 Task: Change the video mode to Bob.
Action: Mouse moved to (114, 14)
Screenshot: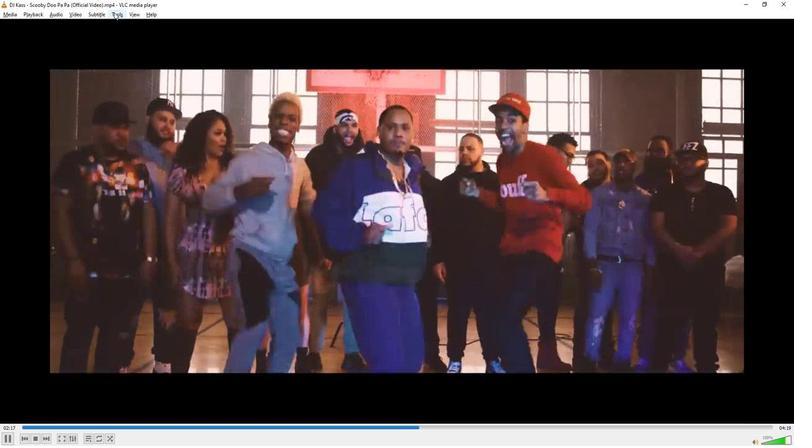 
Action: Mouse pressed left at (114, 14)
Screenshot: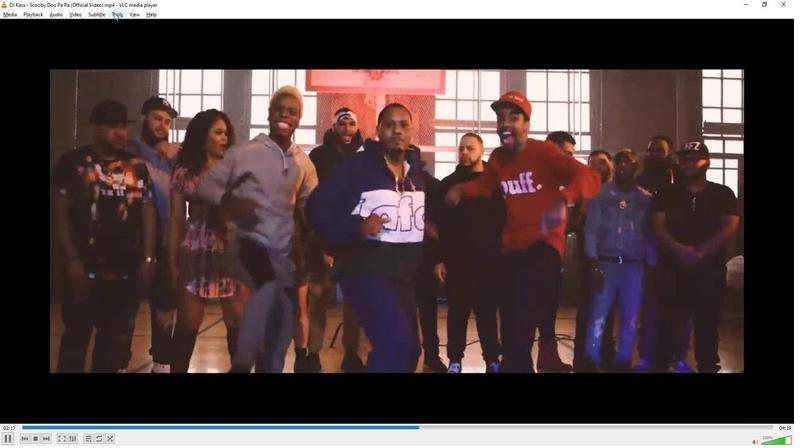 
Action: Mouse moved to (135, 114)
Screenshot: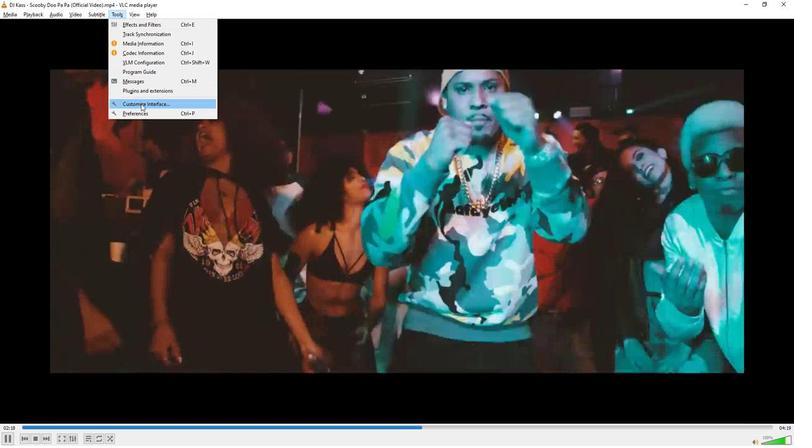 
Action: Mouse pressed left at (135, 114)
Screenshot: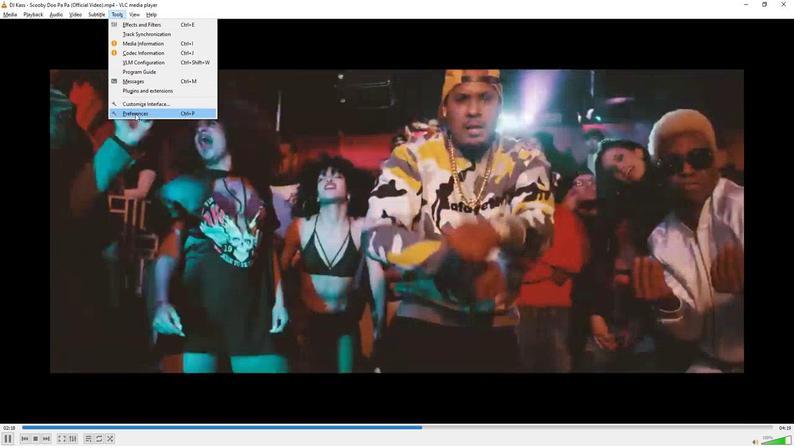
Action: Mouse moved to (257, 87)
Screenshot: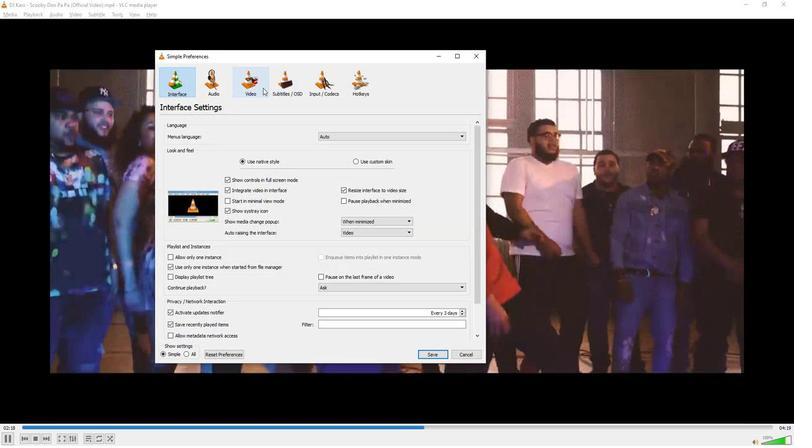 
Action: Mouse pressed left at (257, 87)
Screenshot: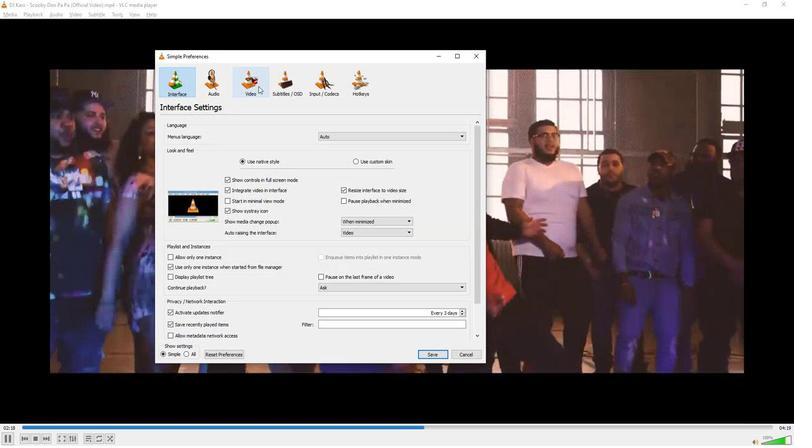 
Action: Mouse moved to (350, 201)
Screenshot: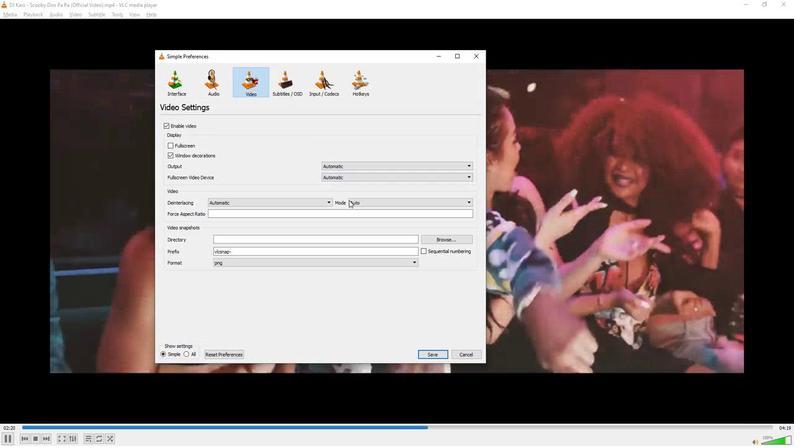 
Action: Mouse pressed left at (350, 201)
Screenshot: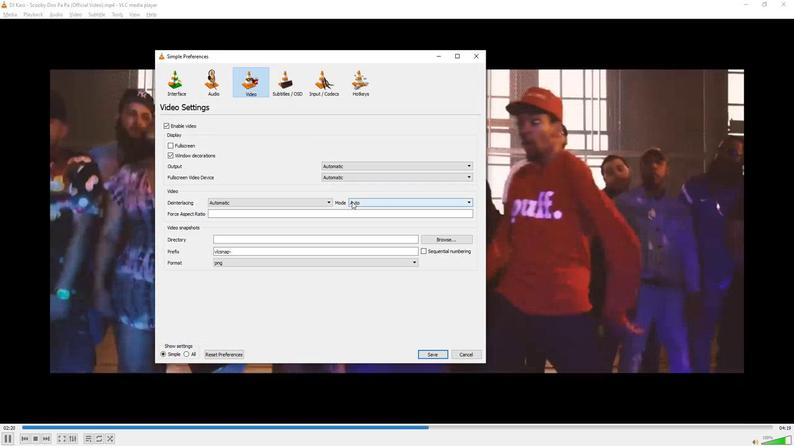 
Action: Mouse moved to (354, 232)
Screenshot: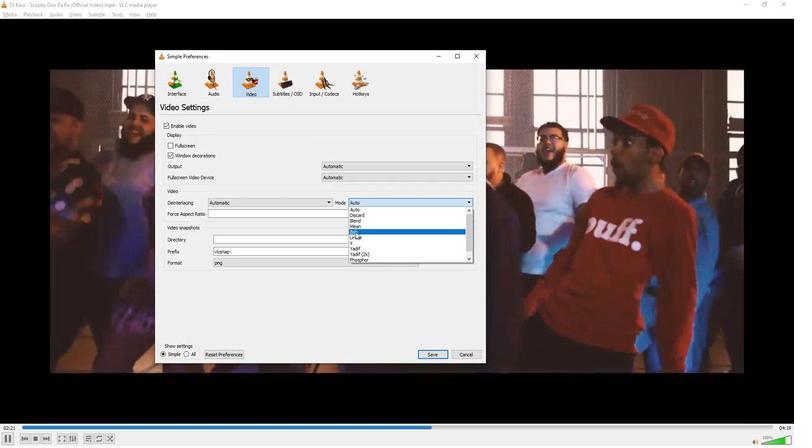 
Action: Mouse pressed left at (354, 232)
Screenshot: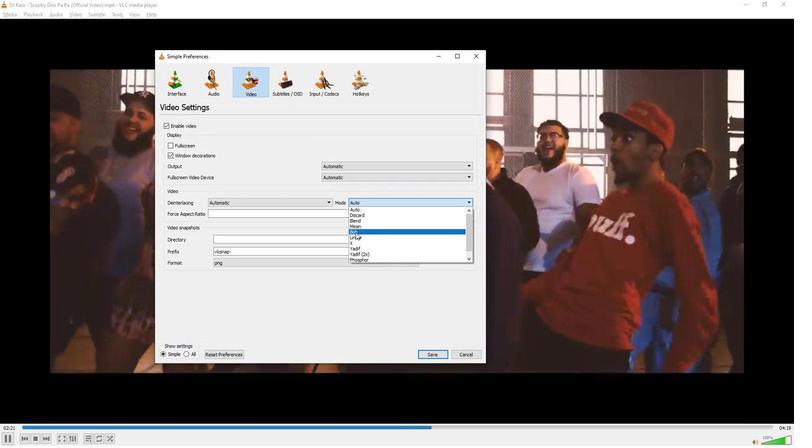 
Action: Mouse moved to (291, 288)
Screenshot: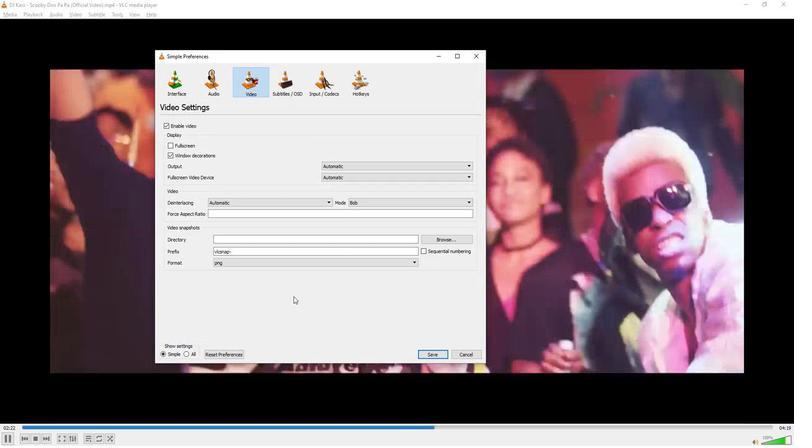 
